 Task: Check if a service is running and a log file exists using an "AND" condition.
Action: Mouse pressed left at (655, 442)
Screenshot: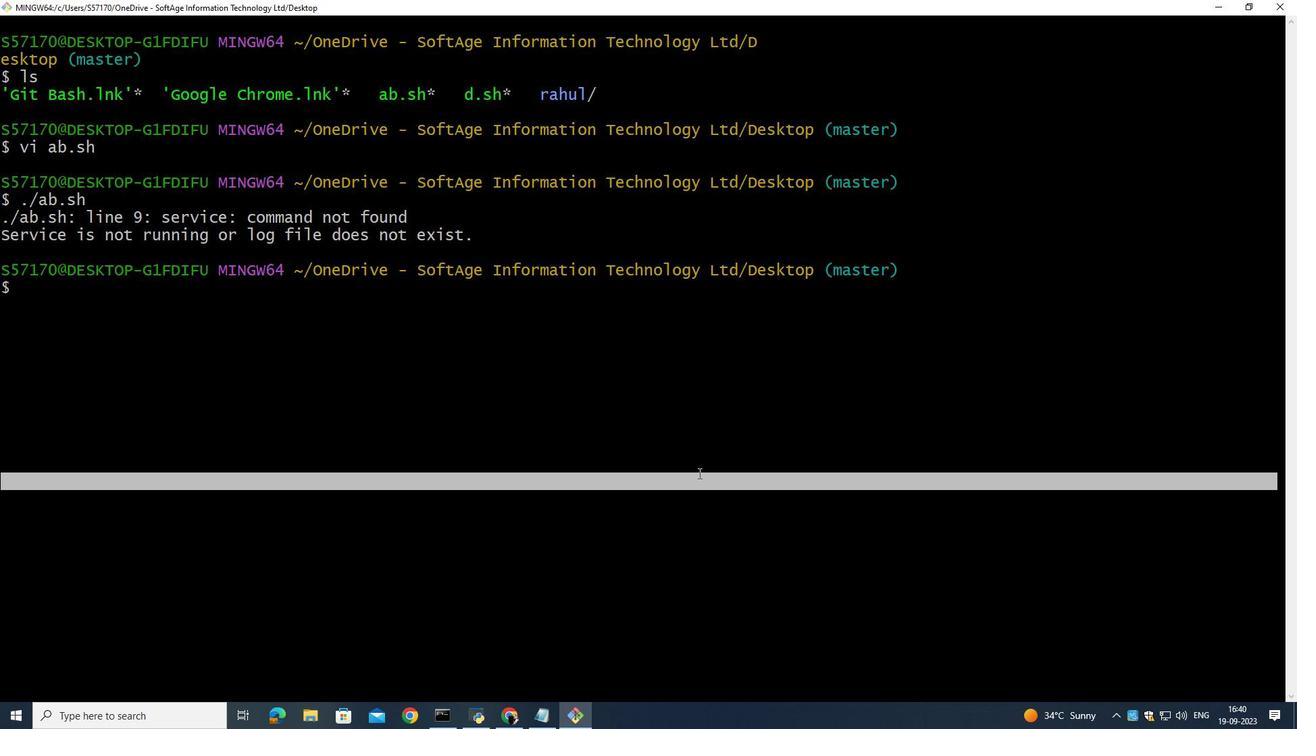 
Action: Mouse pressed left at (655, 442)
Screenshot: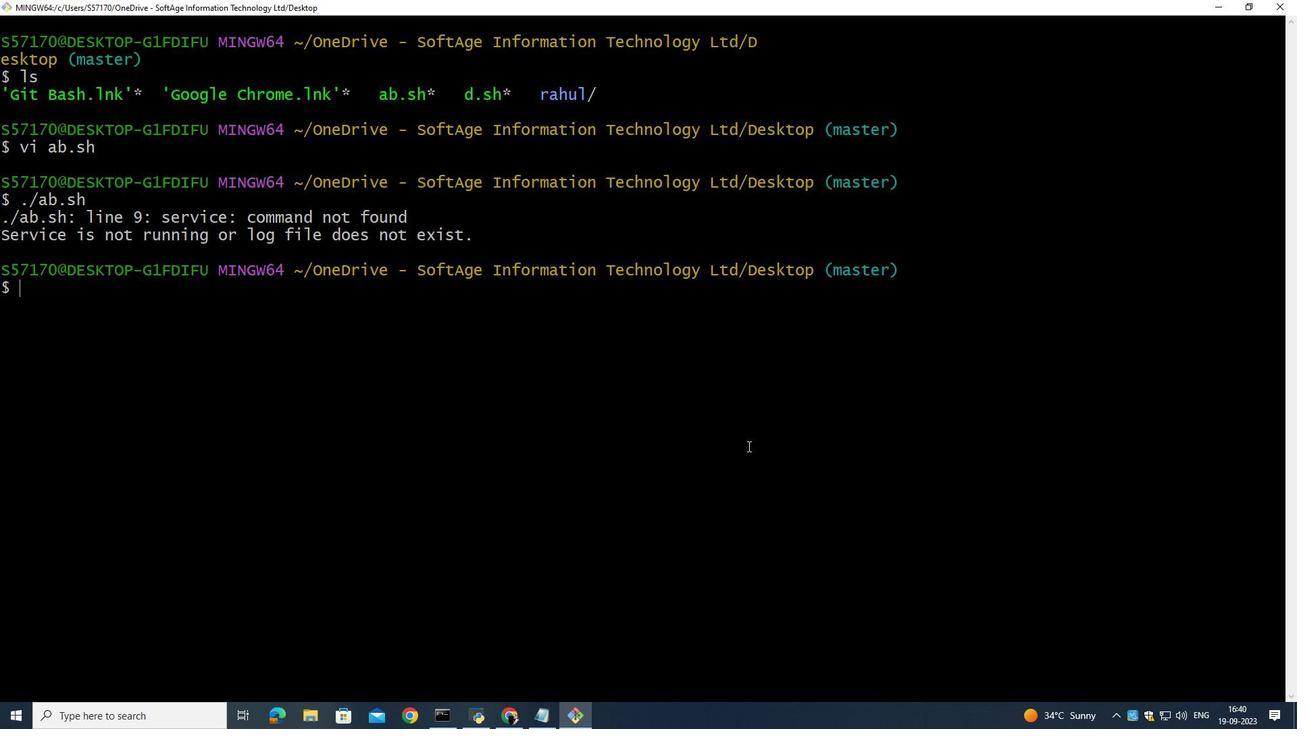 
Action: Mouse moved to (710, 409)
Screenshot: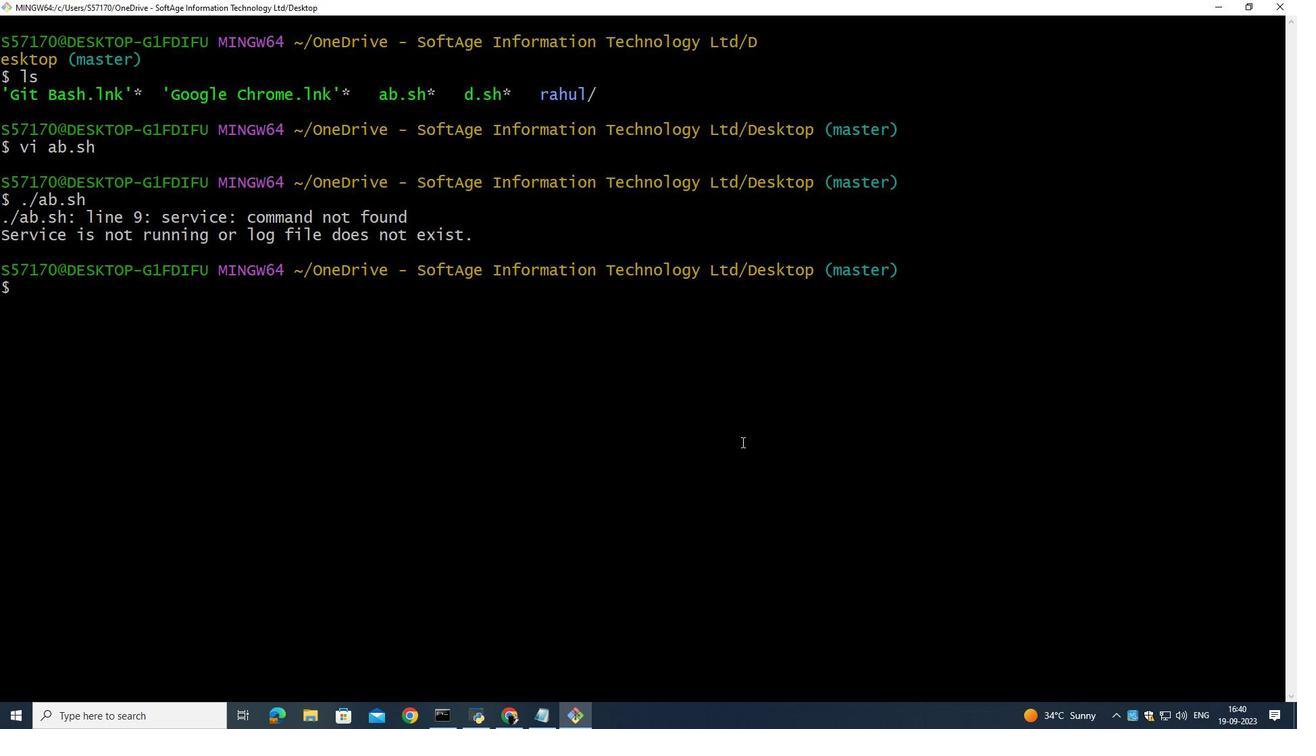 
Action: Mouse pressed left at (710, 409)
Screenshot: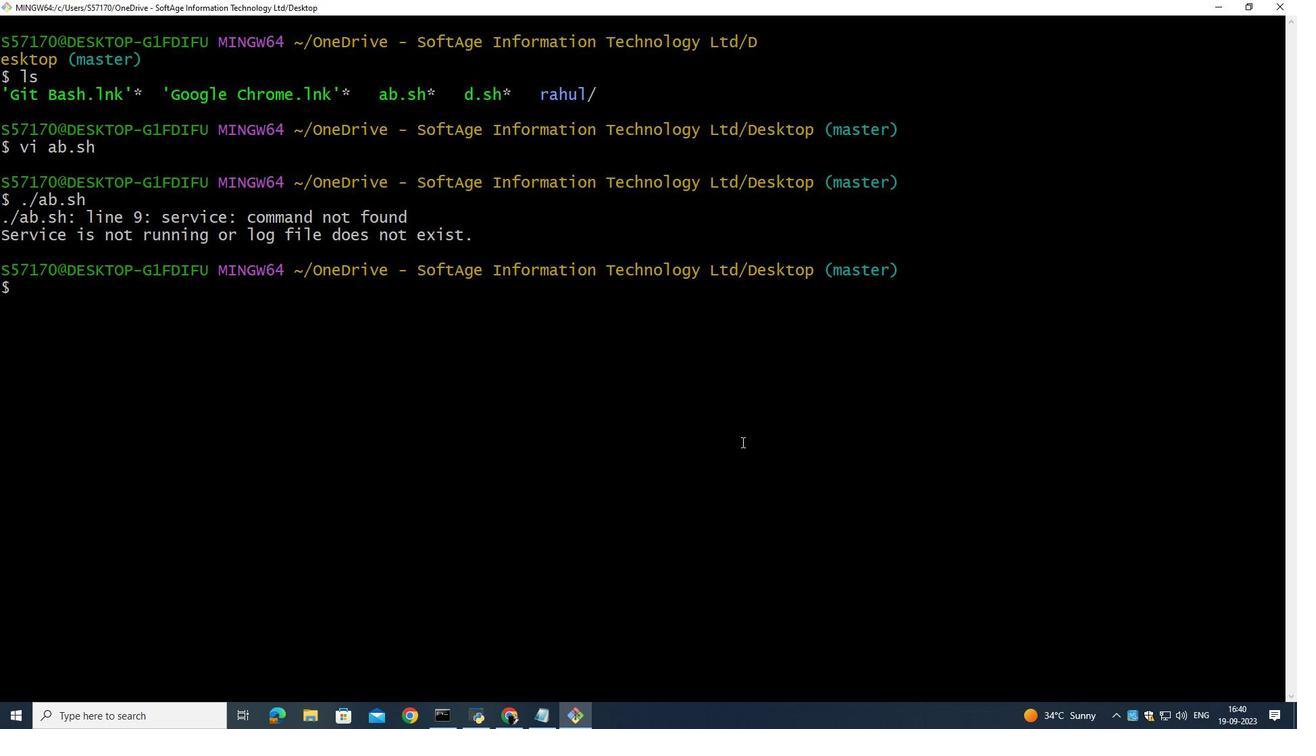 
Action: Mouse moved to (702, 405)
Screenshot: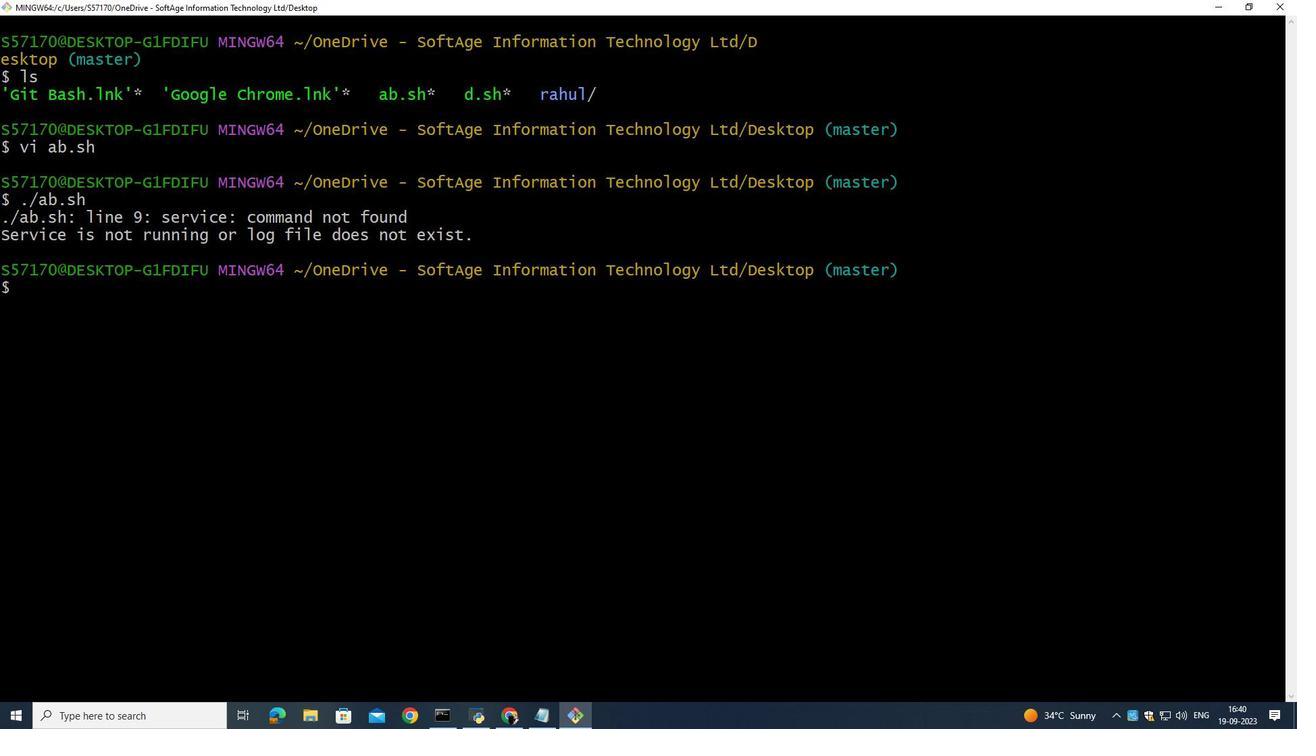 
